 Task: Add an event with the title Lunch Break: Guided Meditation and Wellness Breakout Session, date '2024/04/09', time 9:40 AM to 11:40 AMand add a description: In addition to the formal agenda, the AGM may also include guest speakers, industry experts, or presentations on relevant topics of interest to the attendees. These sessions provide an opportunity to gain insights from external sources, broaden perspectives, and stay informed about emerging trends or challenges that may impact the organization's future.Select event color  Basil . Add location for the event as: 987 Casa Batlló, Barcelona, Spain, logged in from the account softage.5@softage.netand send the event invitation to softage.7@softage.net and softage.8@softage.net. Set a reminder for the event Every weekday(Monday to Friday)
Action: Mouse moved to (54, 112)
Screenshot: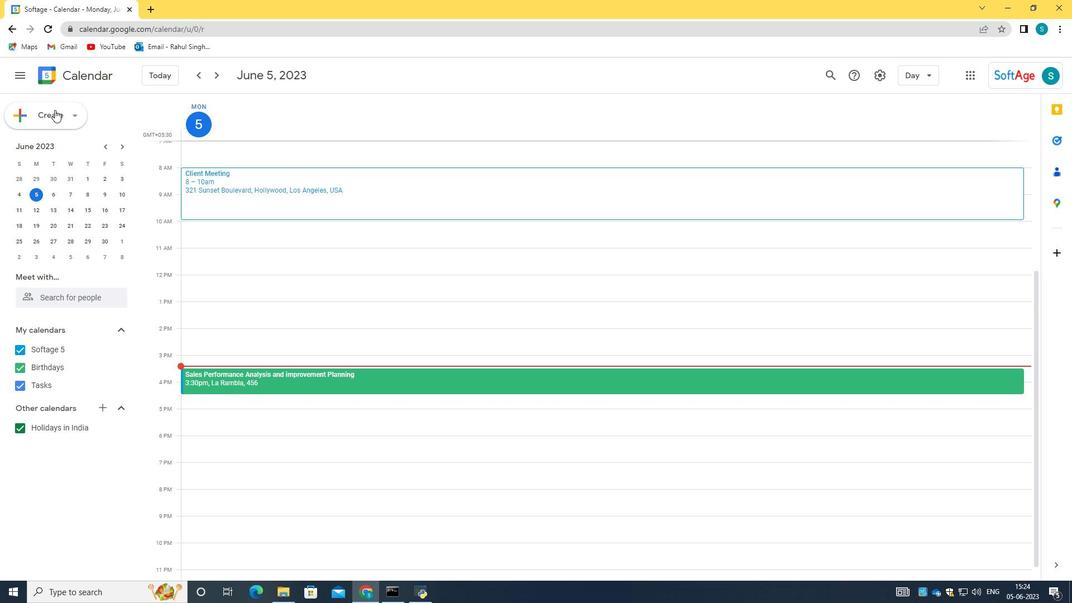 
Action: Mouse pressed left at (54, 112)
Screenshot: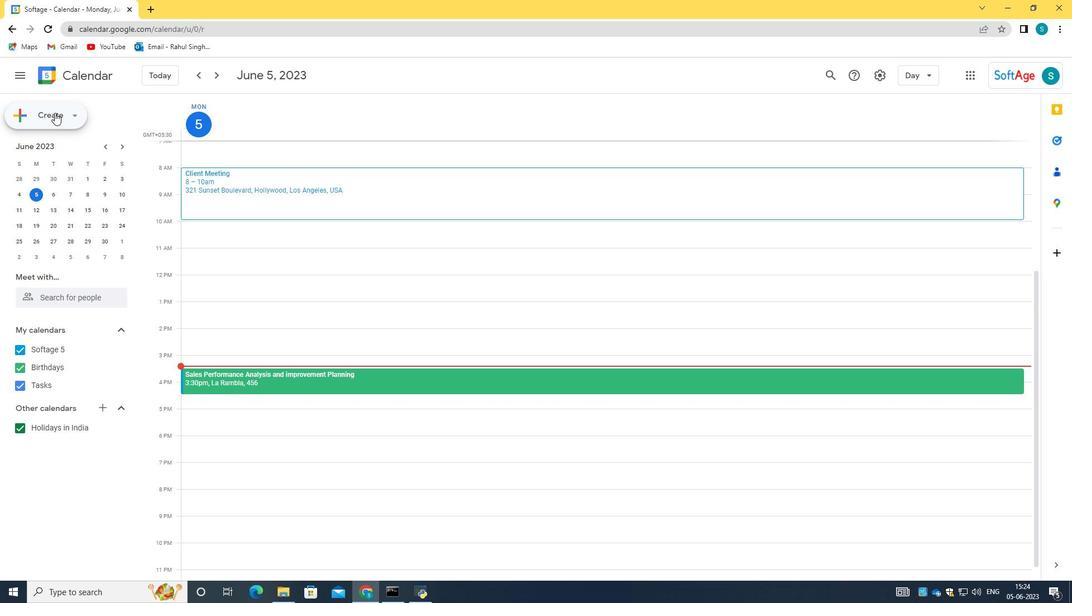 
Action: Mouse moved to (64, 146)
Screenshot: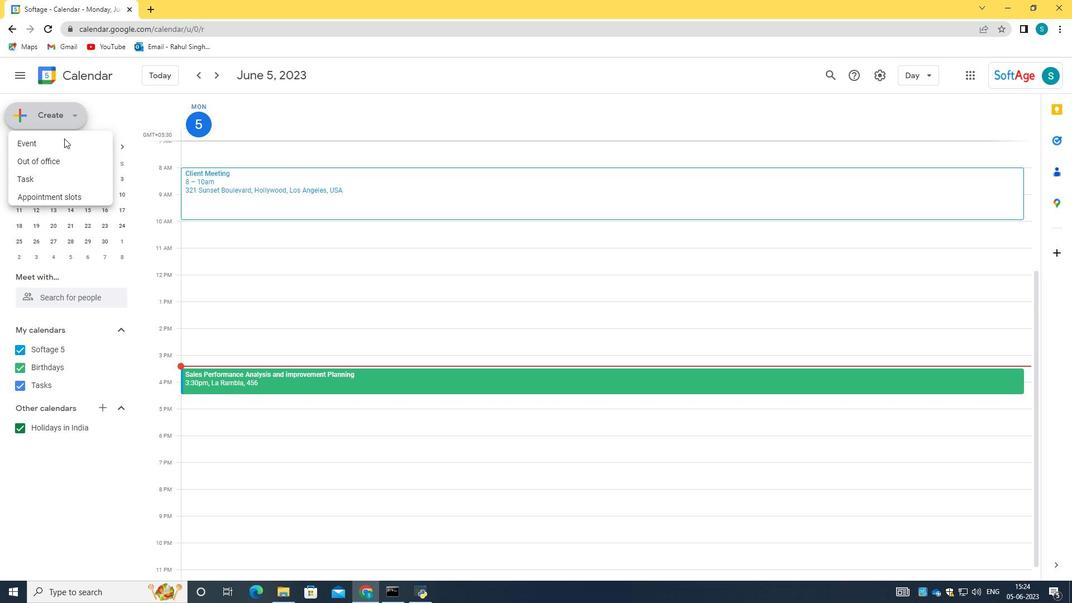 
Action: Mouse pressed left at (64, 146)
Screenshot: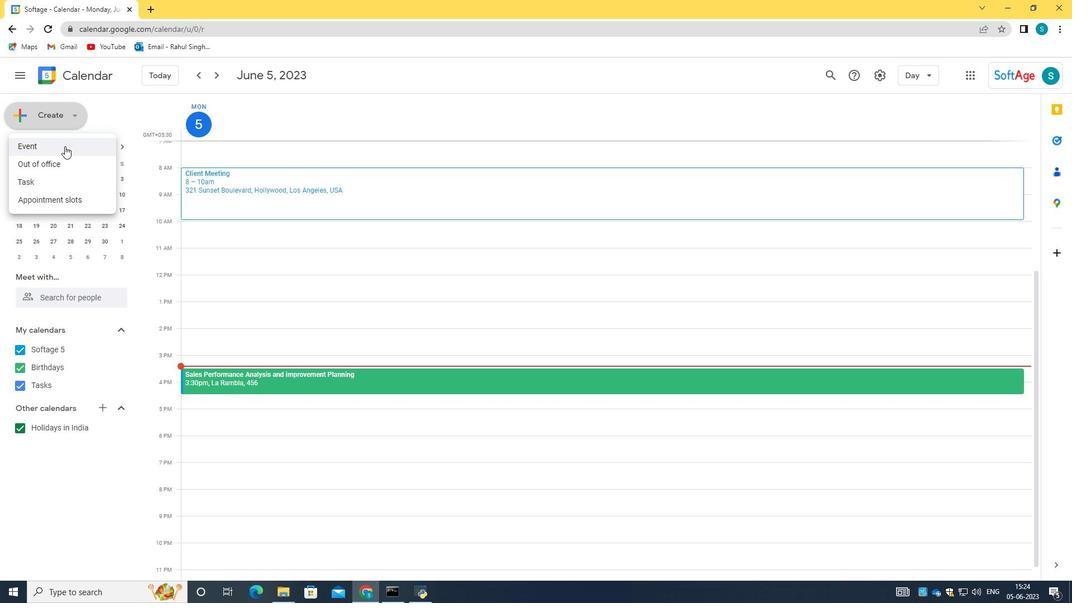 
Action: Mouse moved to (624, 452)
Screenshot: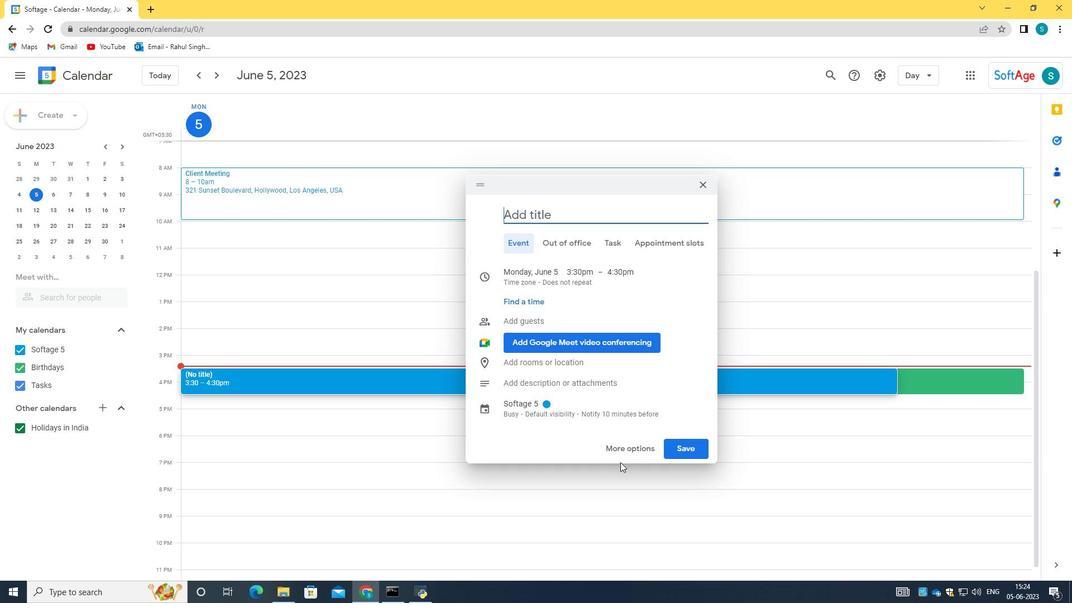 
Action: Mouse pressed left at (624, 452)
Screenshot: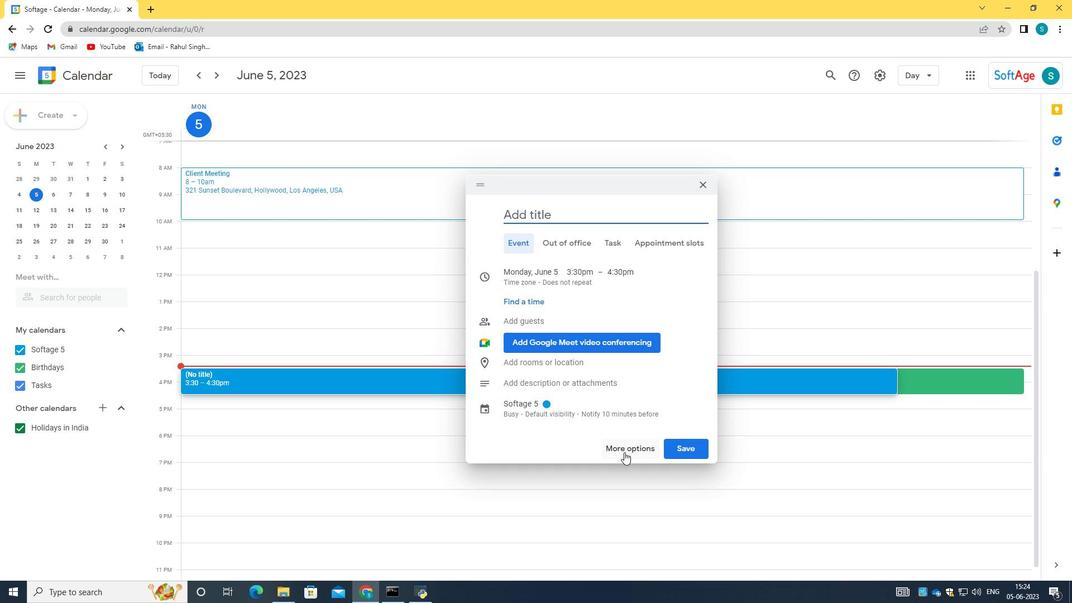 
Action: Mouse moved to (72, 85)
Screenshot: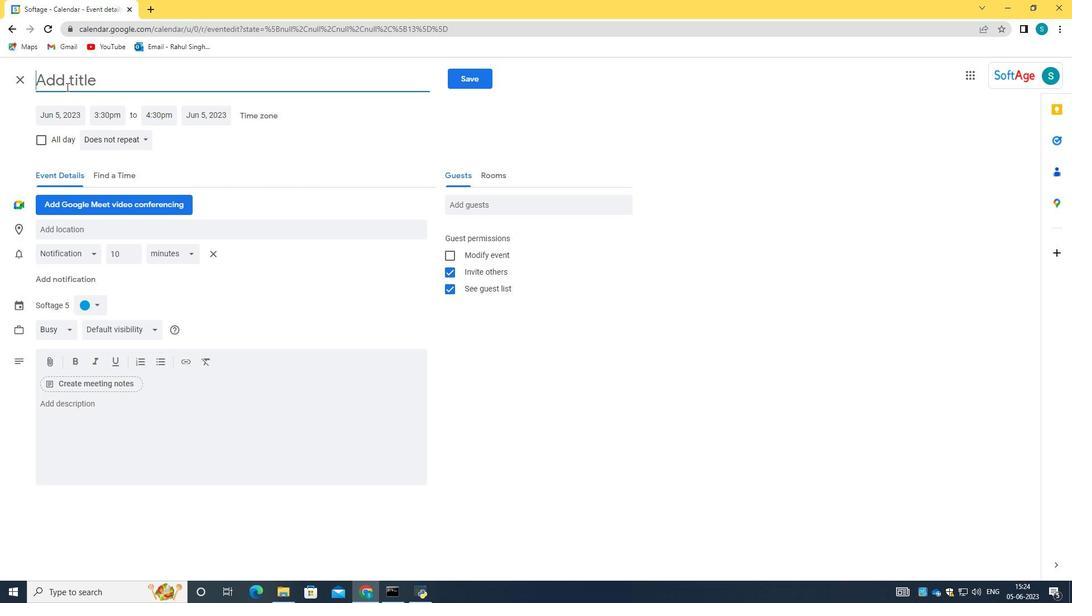 
Action: Mouse pressed left at (72, 85)
Screenshot: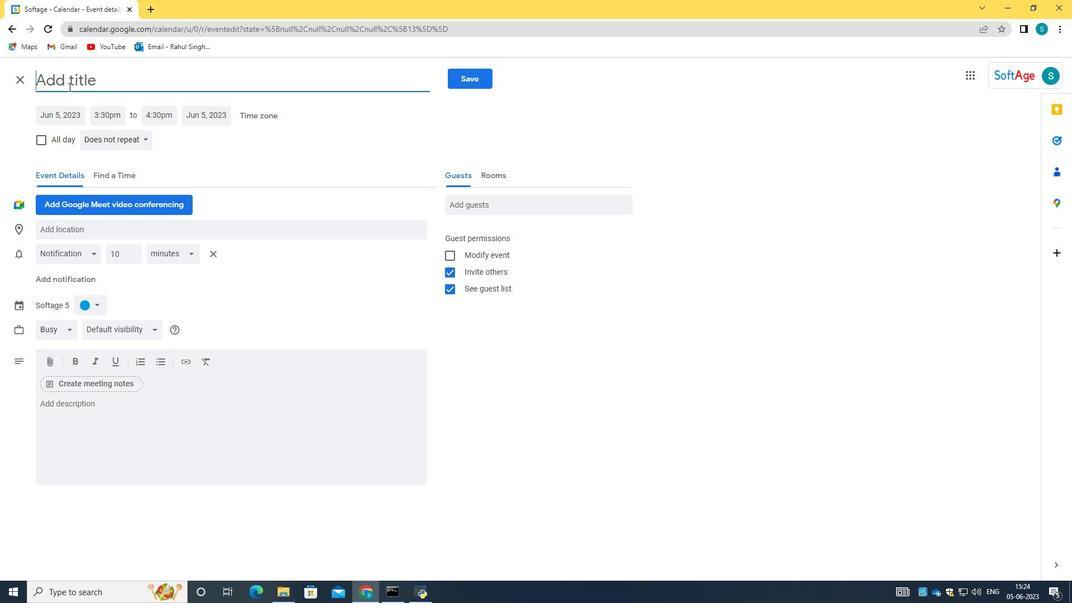 
Action: Key pressed <Key.caps_lock>L<Key.caps_lock>uc<Key.backspace>nch<Key.space><Key.caps_lock>B<Key.caps_lock>reak<Key.shift_r>:<Key.space><Key.caps_lock>G<Key.caps_lock>uide<Key.space><Key.caps_lock>M<Key.caps_lock>editation<Key.space>and<Key.space><Key.caps_lock>W<Key.caps_lock>ellness<Key.space><Key.caps_lock>B<Key.caps_lock>reakout<Key.space><Key.caps_lock>S<Key.caps_lock>ession
Screenshot: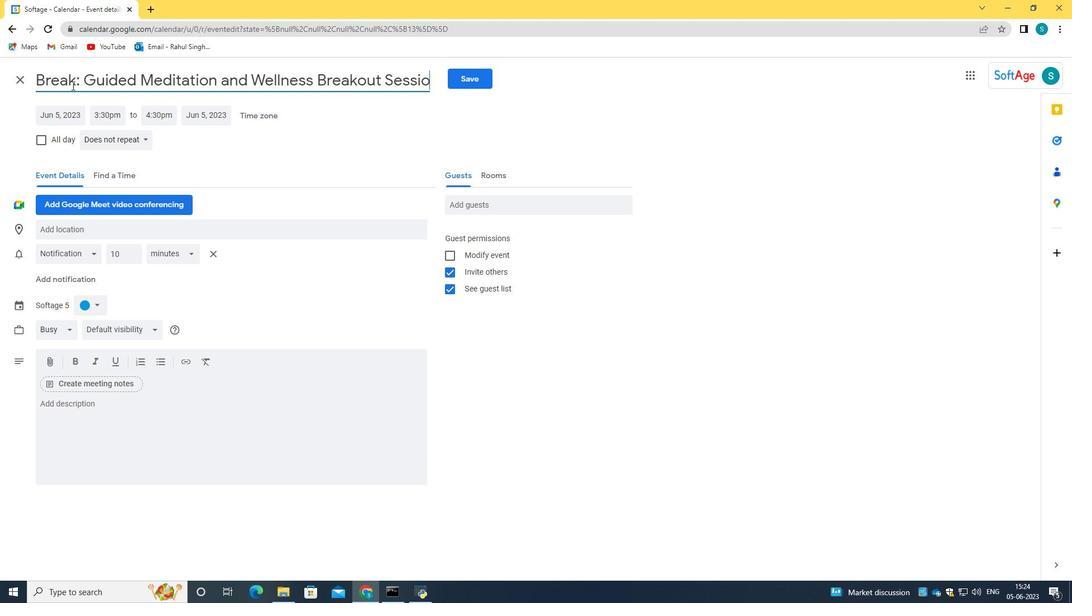 
Action: Mouse moved to (58, 113)
Screenshot: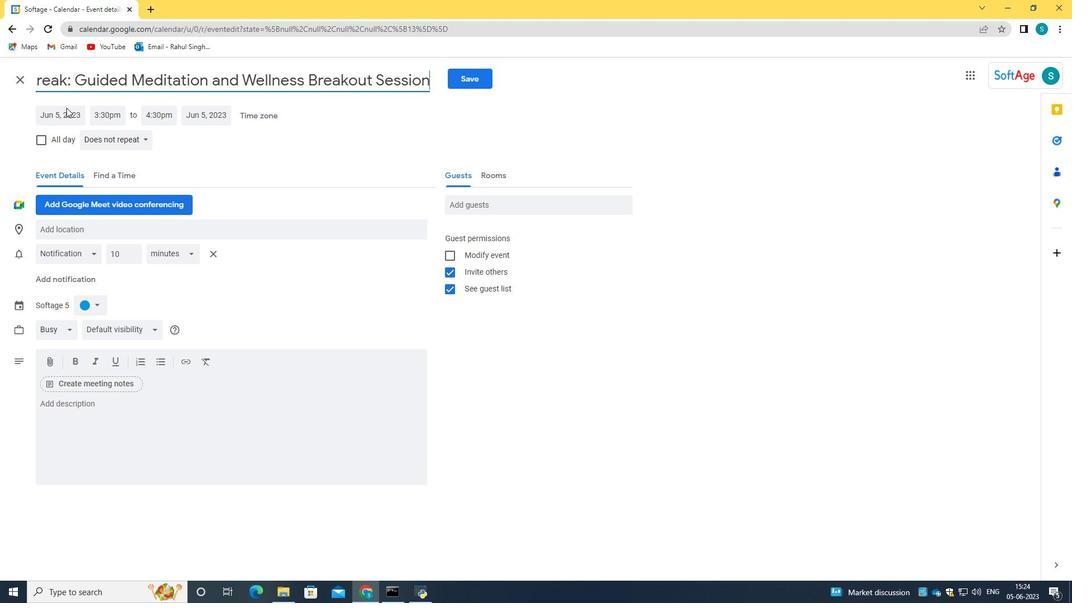 
Action: Mouse pressed left at (58, 113)
Screenshot: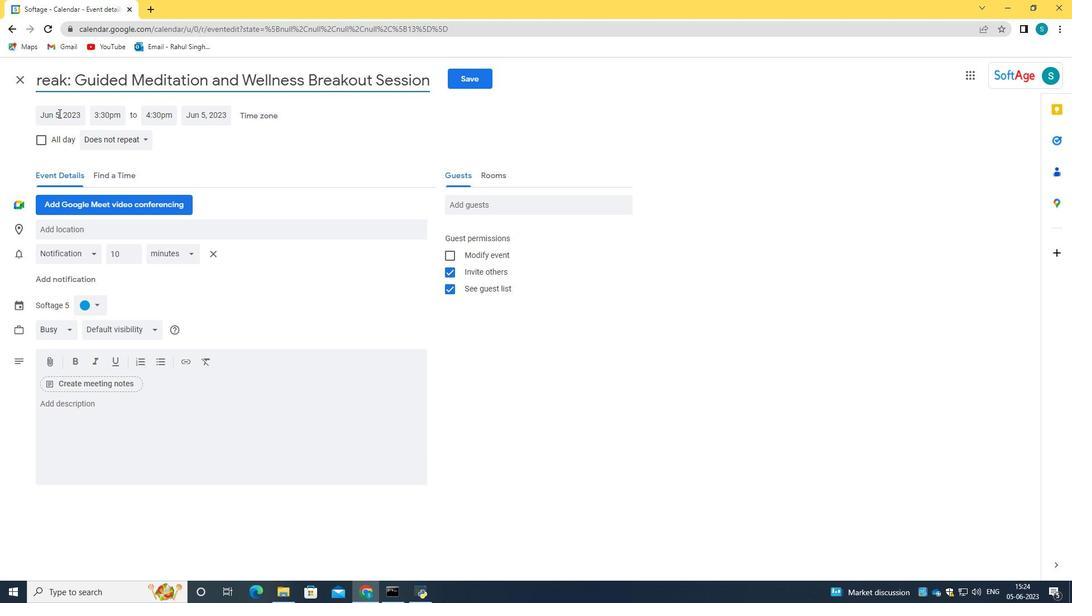 
Action: Key pressed 2024/04/09<Key.tab>09<Key.shift_r>:40<Key.space>am<Key.tab>11<Key.shift_r>:40<Key.space>am<Key.tab><Key.tab><Key.tab>
Screenshot: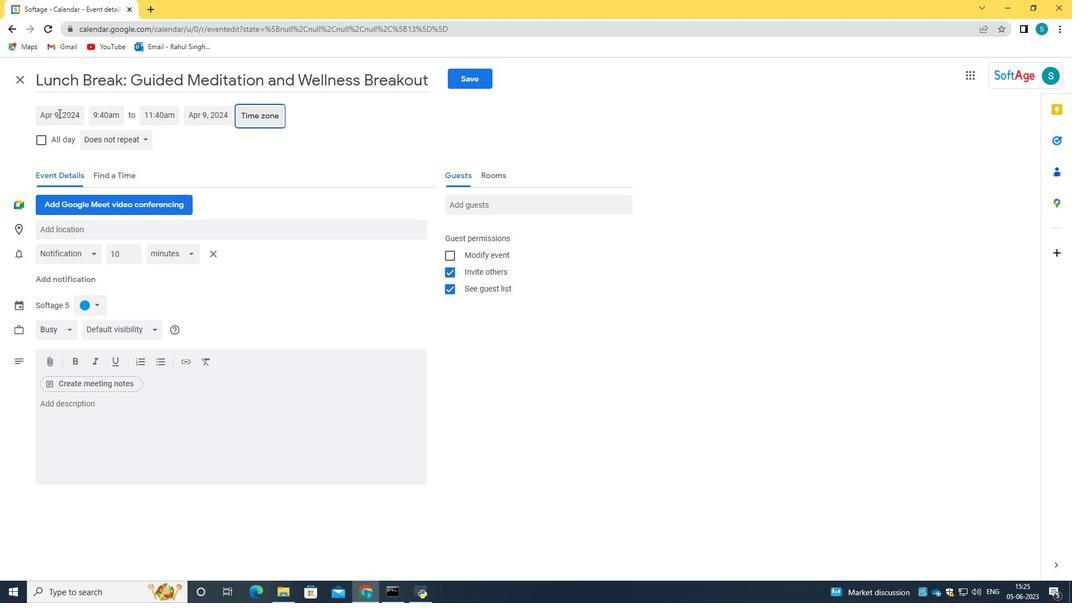 
Action: Mouse moved to (111, 453)
Screenshot: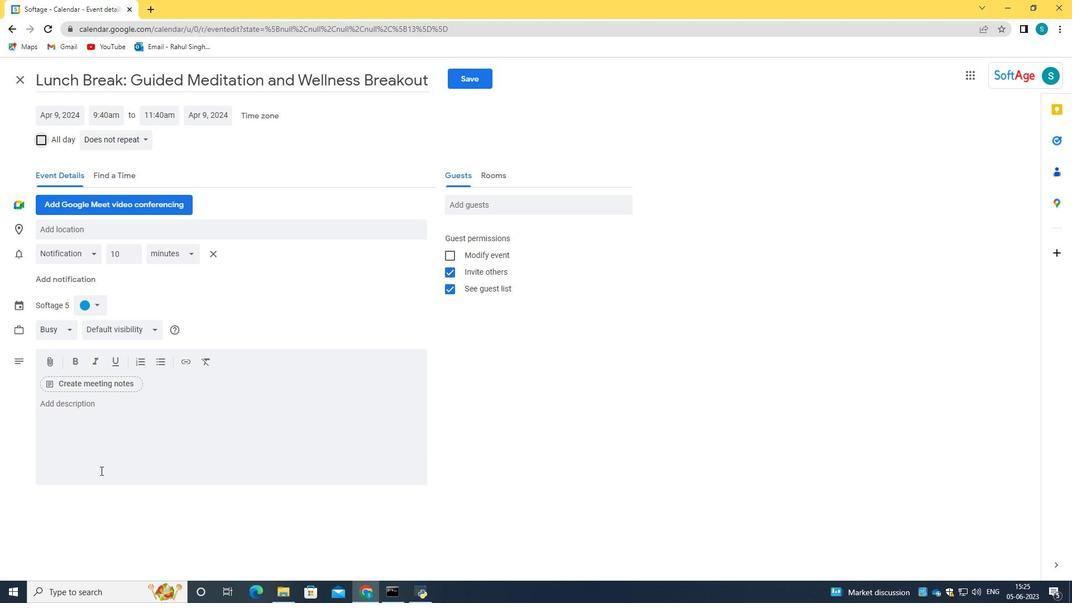 
Action: Mouse pressed left at (111, 453)
Screenshot: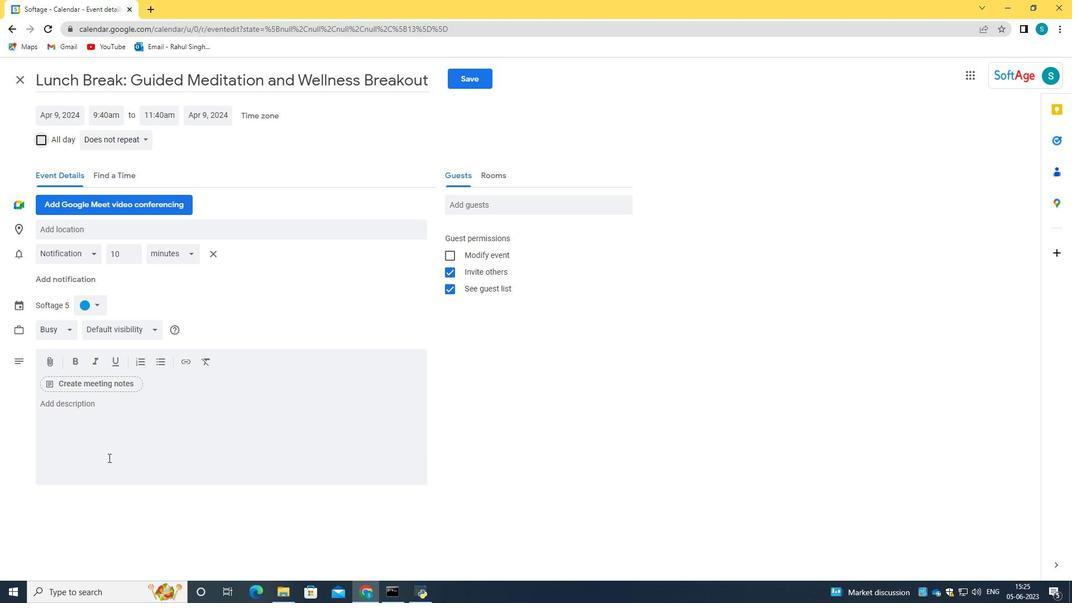 
Action: Key pressed <Key.caps_lock>I<Key.caps_lock>n<Key.space>addition<Key.space>to<Key.space>the<Key.space>formal<Key.space>agenda,<Key.space>the<Key.space><Key.caps_lock>AGM<Key.space><Key.caps_lock>may<Key.space>also<Key.space>si<Key.backspace><Key.backspace>include<Key.space>guest<Key.space>speakers<Key.space>i<Key.backspace>,<Key.space>industory<Key.space>expert=<Key.backspace><Key.backspace><Key.backspace><Key.backspace><Key.backspace><Key.backspace><Key.backspace><Key.backspace><Key.backspace><Key.backspace><Key.backspace><Key.backspace>rry<Key.space><Key.backspace><Key.backspace><Key.backspace>y<Key.space><Key.backspace><Key.backspace><Key.backspace>to<Key.backspace>ry<Key.space>experts,<Key.space>or<Key.space>presentations<Key.space>on<Key.space>relevant<Key.space>topics<Key.space>of<Key.space>interst<Key.space>to<Key.space>the<Key.backspace><Key.backspace><Key.backspace><Key.backspace><Key.backspace><Key.backspace><Key.backspace><Key.backspace><Key.backspace><Key.backspace>rest<Key.space>to<Key.space>the<Key.space>attendees.<Key.space><Key.caps_lock>T<Key.caps_lock>hose<Key.space>sessions<Key.space>provide<Key.space>an<Key.space>opportuntiy<Key.space>=<Key.backspace><Key.backspace><Key.backspace><Key.backspace><Key.backspace><Key.backspace><Key.backspace><Key.backspace><Key.backspace>tunity<Key.space>to<Key.space><Key.backspace><Key.backspace><Key.backspace><Key.backspace><Key.backspace><Key.backspace><Key.backspace><Key.backspace><Key.backspace><Key.backspace><Key.backspace>ortunity<Key.space>to<Key.space>gain<Key.space>insights<Key.space>from<Key.space>external<Key.space>res<Key.backspace><Key.backspace><Key.backspace>sources,<Key.space>broaden<Key.space>pr<Key.backspace>erspectives,<Key.space>and<Key.space>stay<Key.space>informed<Key.space>about<Key.space>emerging<Key.space>trens<Key.backspace>ds<Key.space>or<Key.space>challenges<Key.space>that<Key.space>may<Key.space>impact<Key.space>the<Key.space>organization<Key.space>furtu<Key.backspace><Key.backspace><Key.backspace>ture.
Screenshot: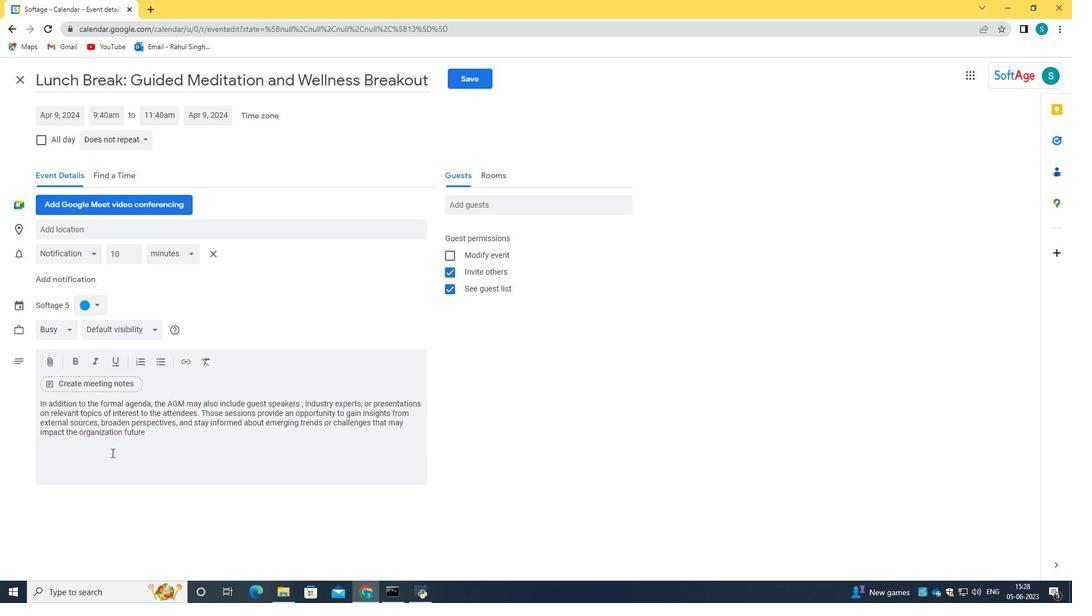 
Action: Mouse moved to (89, 304)
Screenshot: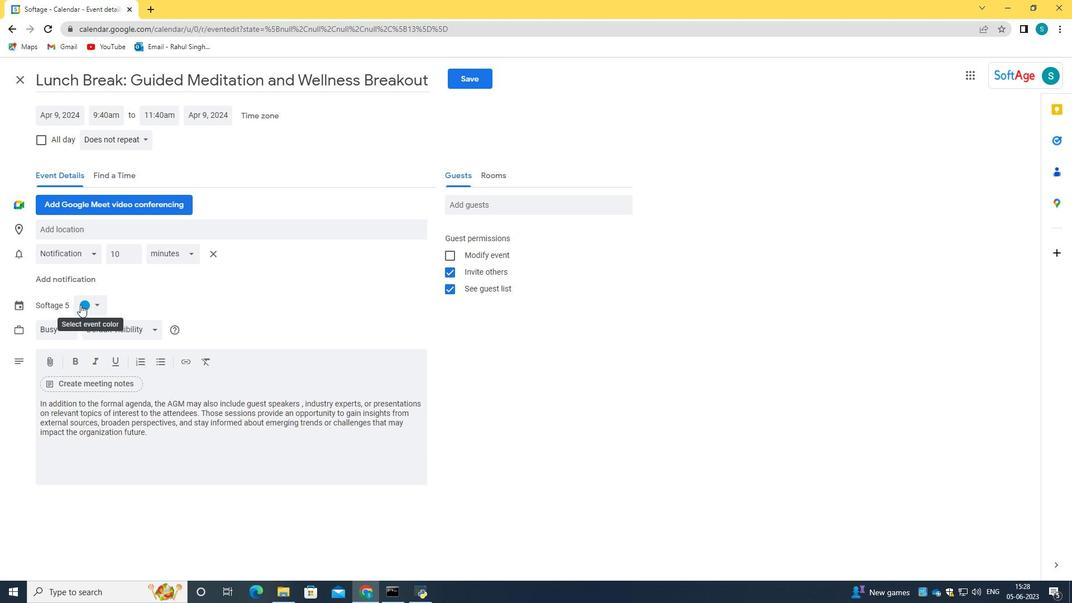 
Action: Mouse pressed left at (89, 304)
Screenshot: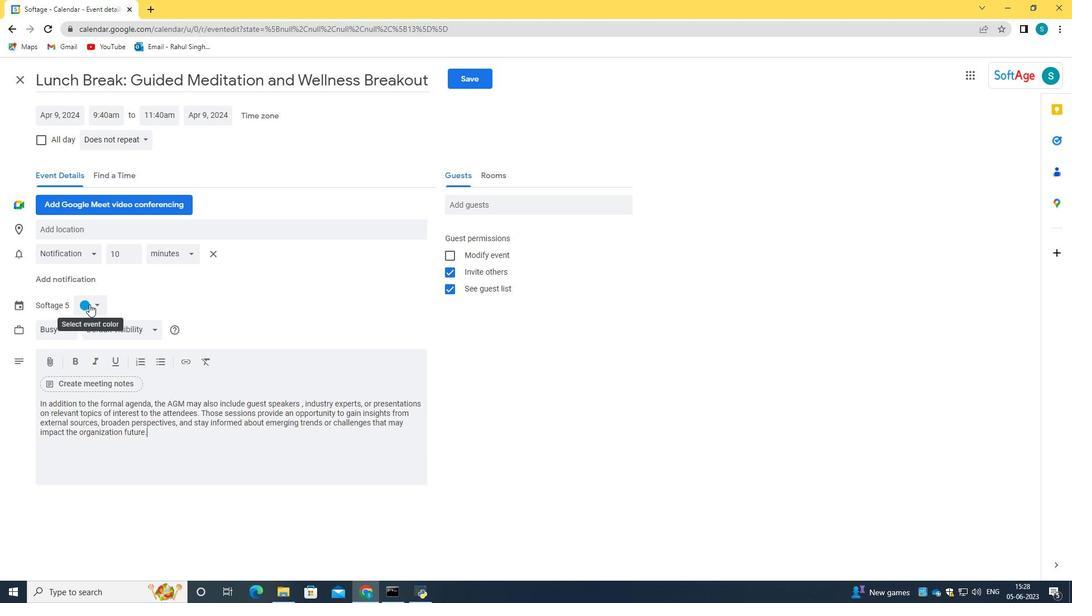 
Action: Mouse moved to (98, 335)
Screenshot: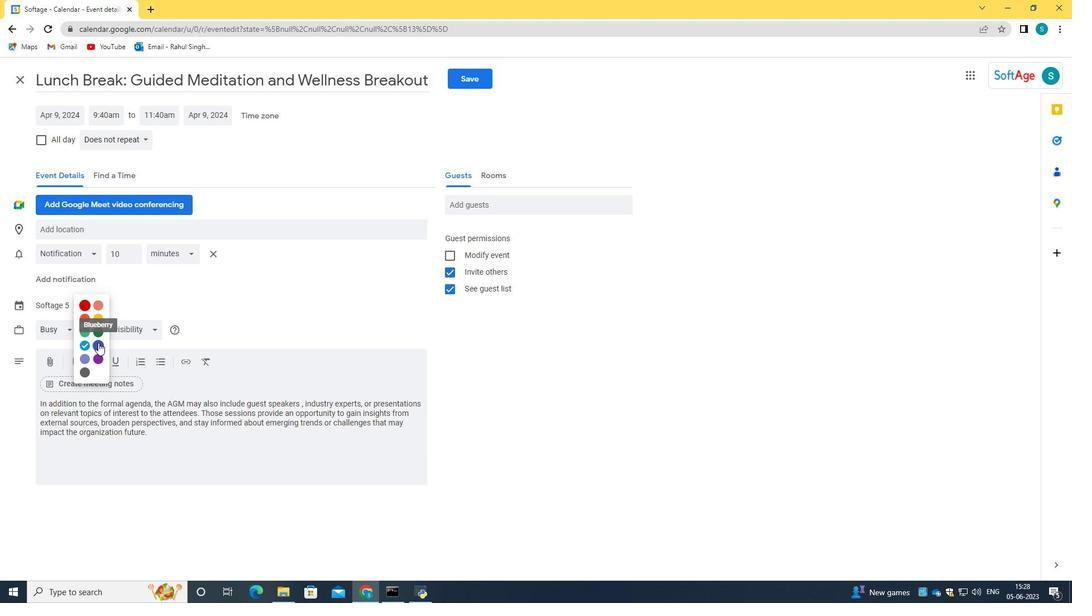 
Action: Mouse pressed left at (98, 335)
Screenshot: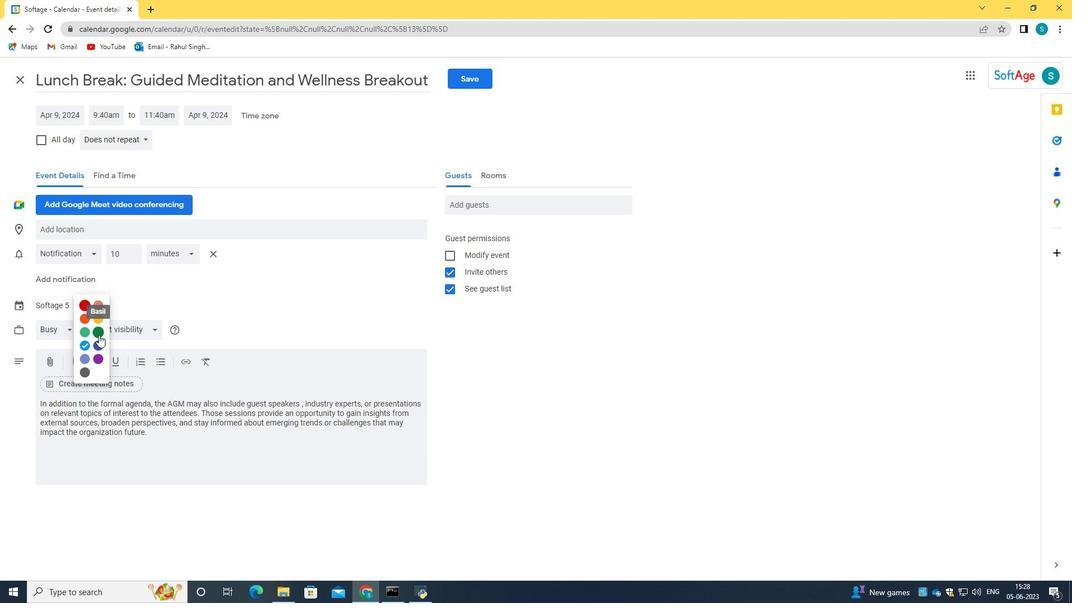 
Action: Mouse moved to (82, 229)
Screenshot: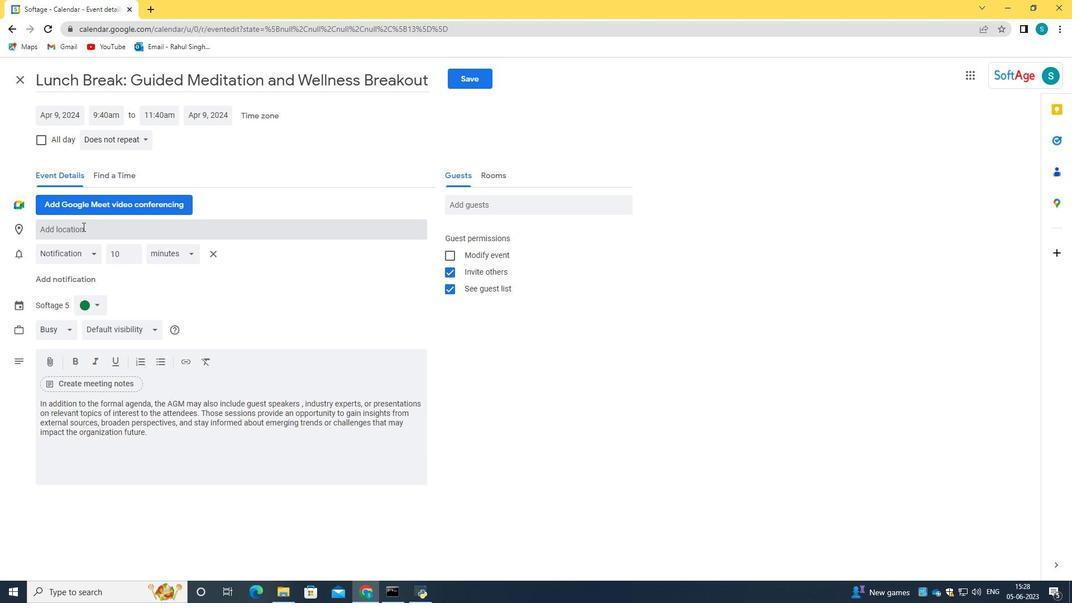 
Action: Mouse pressed left at (82, 229)
Screenshot: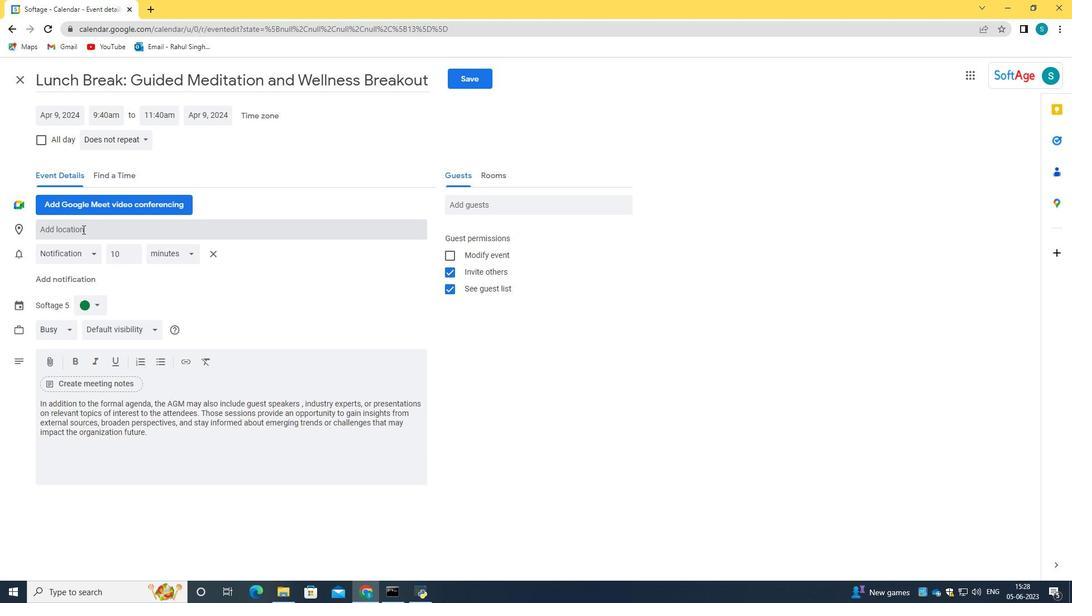 
Action: Key pressed 987<Key.space><Key.caps_lock>C<Key.caps_lock>asa<Key.space><Key.caps_lock>B<Key.caps_lock>atllo,<Key.space><Key.caps_lock>B<Key.caps_lock>e<Key.backspace>arcelona<Key.enter>
Screenshot: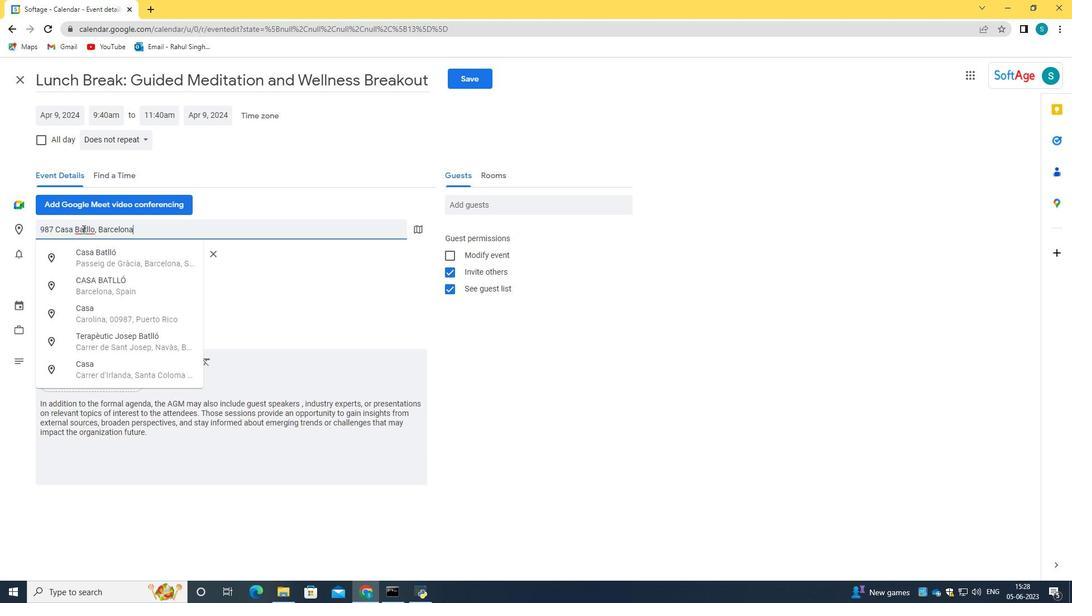 
Action: Mouse moved to (506, 207)
Screenshot: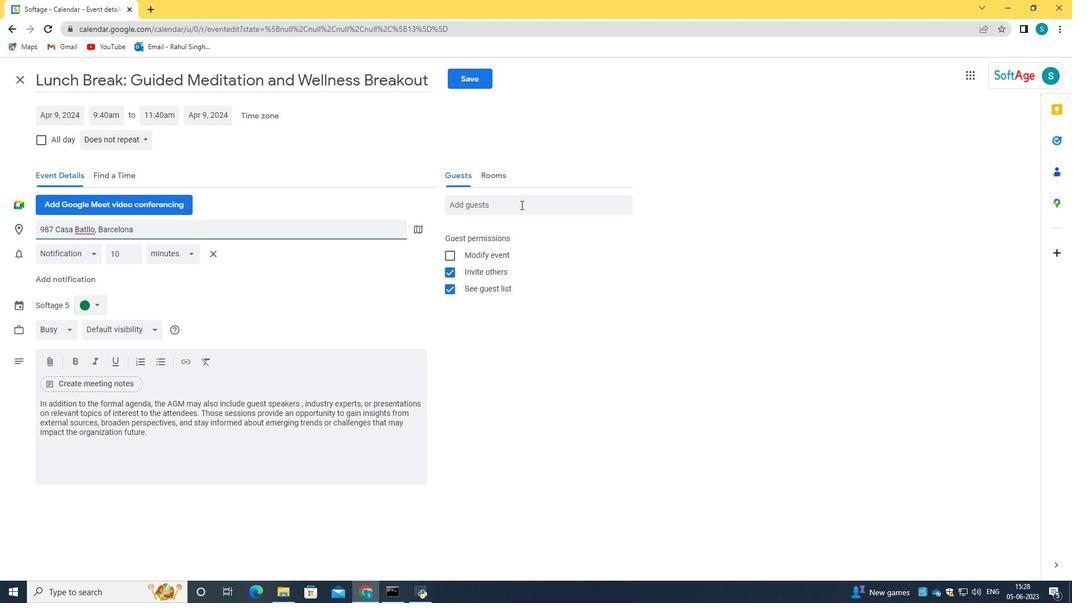 
Action: Mouse pressed left at (506, 207)
Screenshot: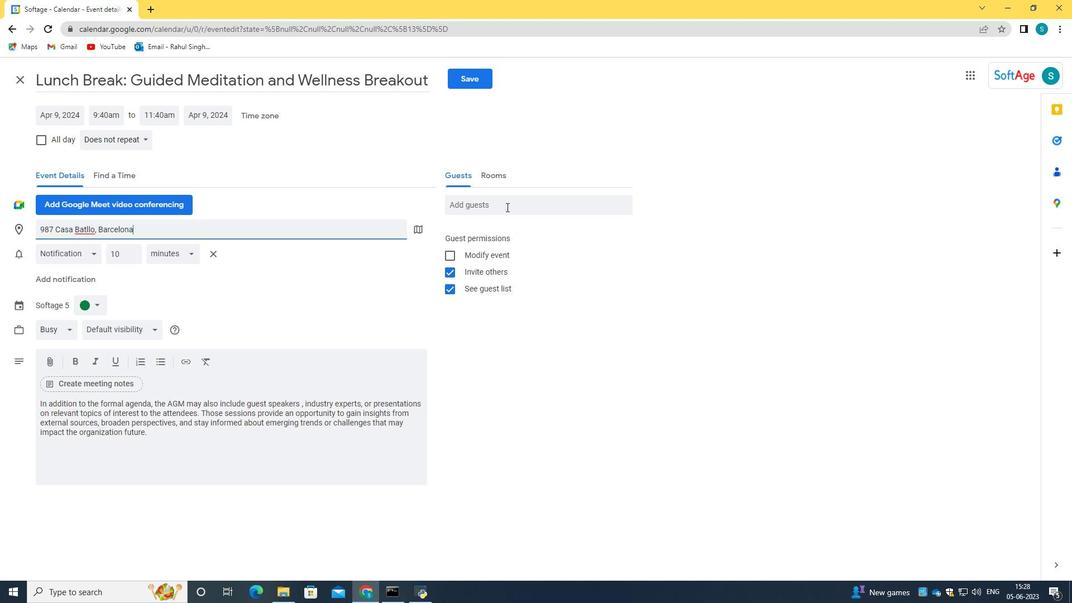 
Action: Key pressed softage.7<Key.shift>@softage.net<Key.tab>softage.8<Key.shift>@softage.net
Screenshot: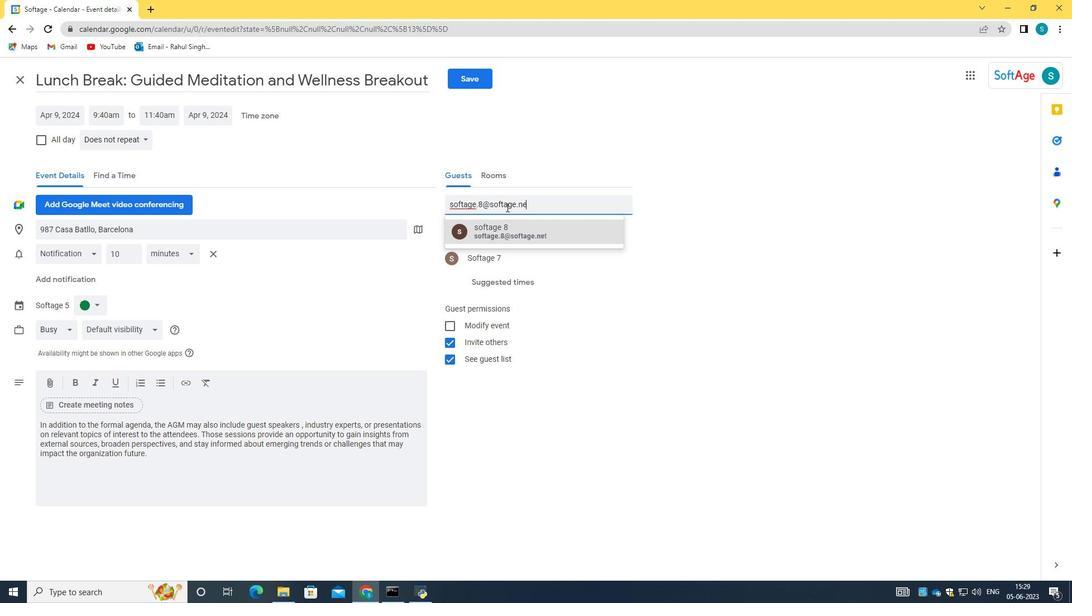 
Action: Mouse moved to (521, 227)
Screenshot: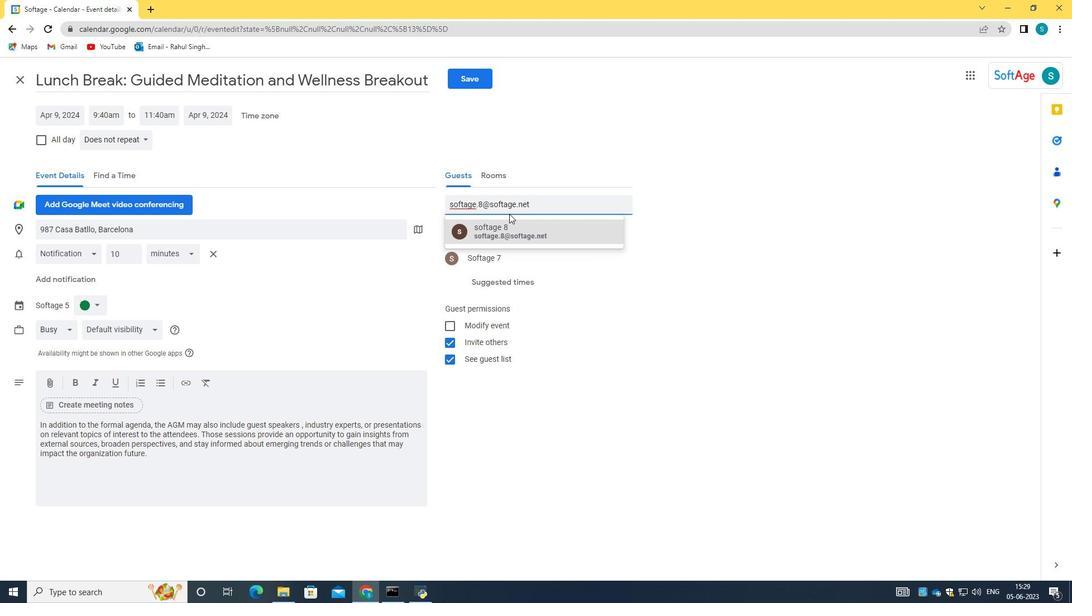
Action: Mouse pressed left at (521, 227)
Screenshot: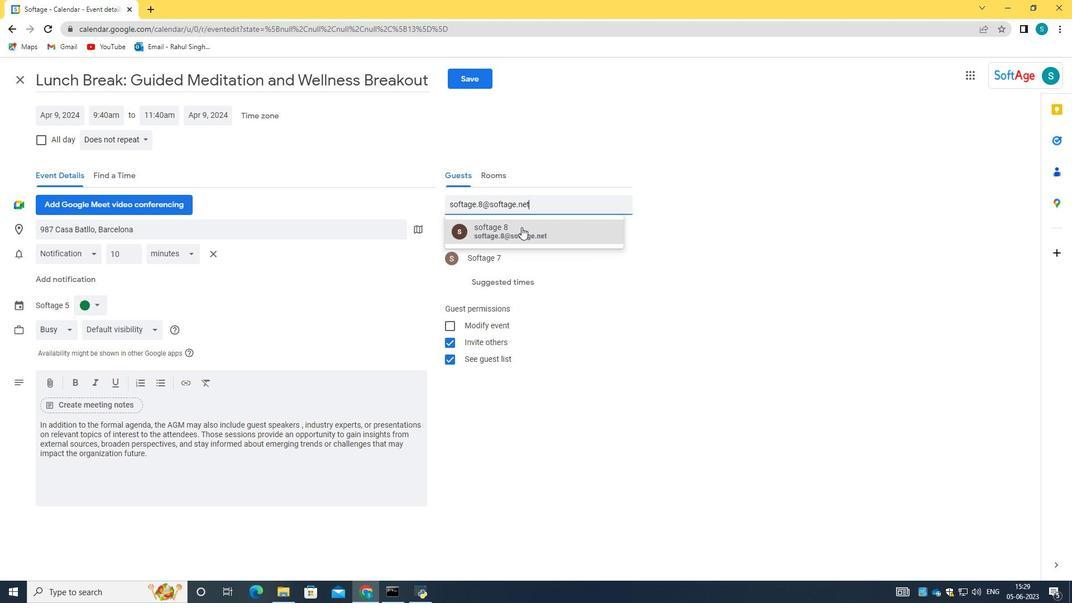 
Action: Mouse moved to (129, 139)
Screenshot: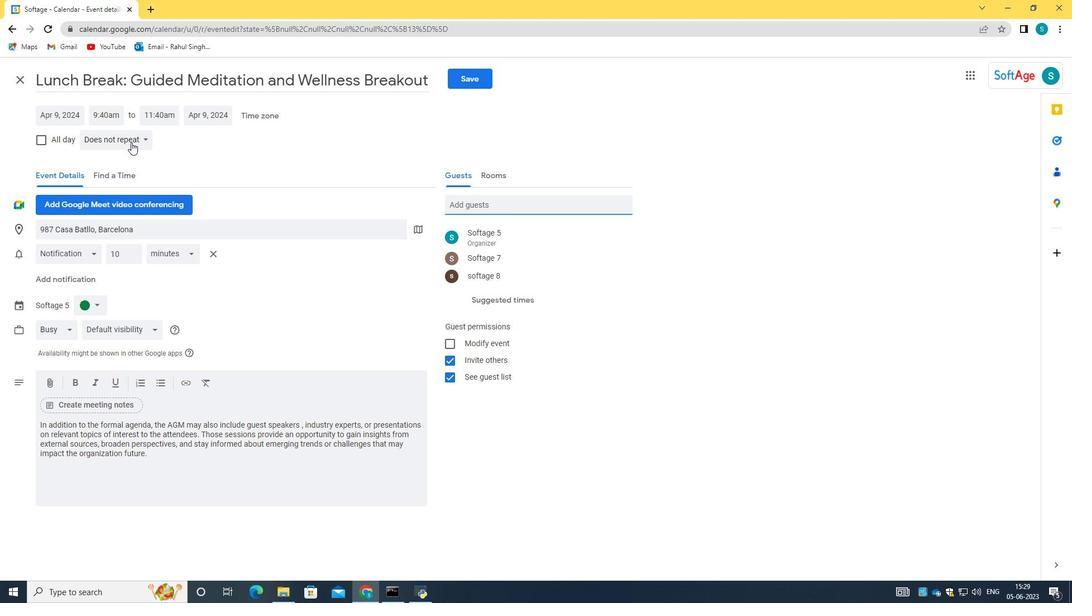 
Action: Mouse pressed left at (129, 139)
Screenshot: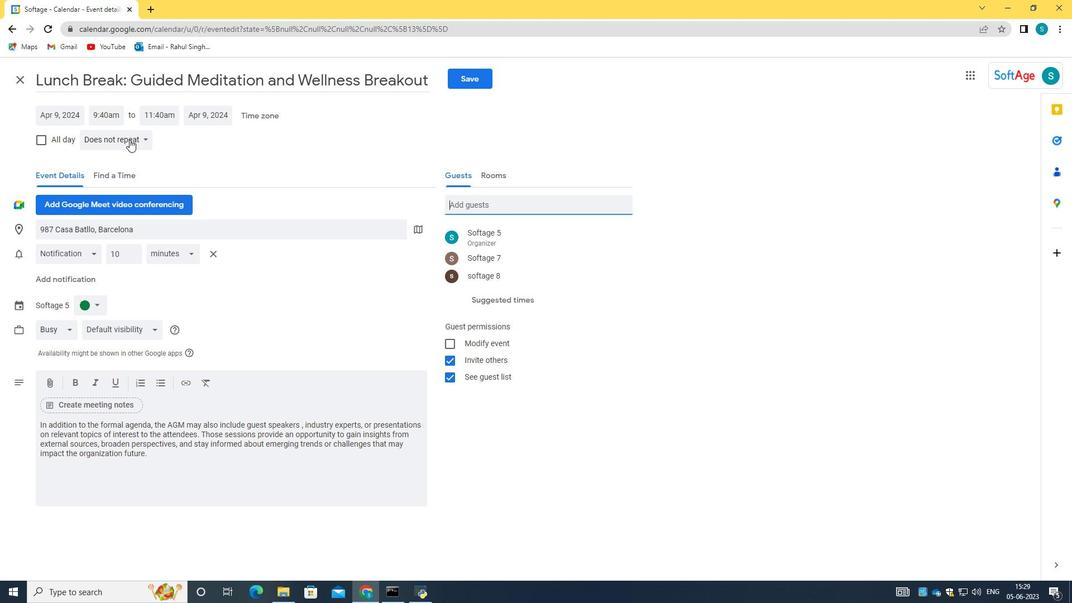 
Action: Mouse moved to (138, 240)
Screenshot: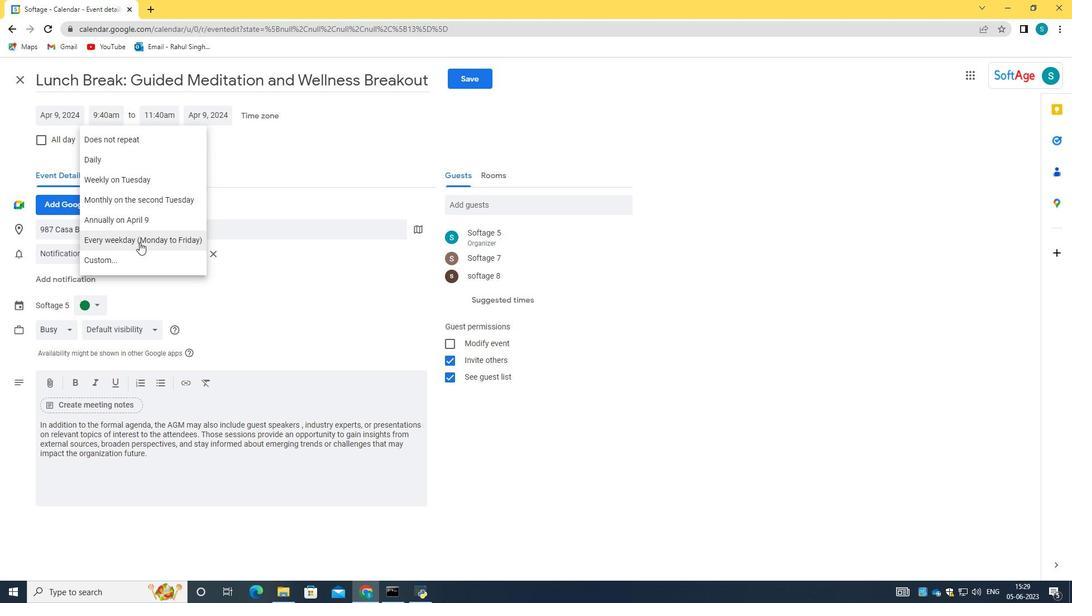 
Action: Mouse pressed left at (138, 240)
Screenshot: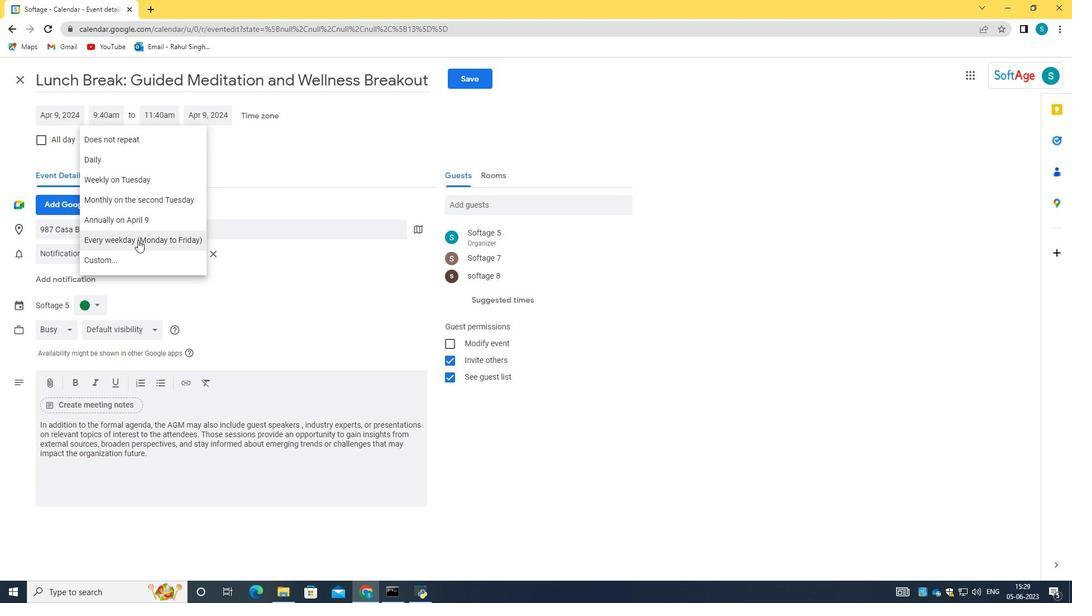 
Action: Mouse moved to (466, 83)
Screenshot: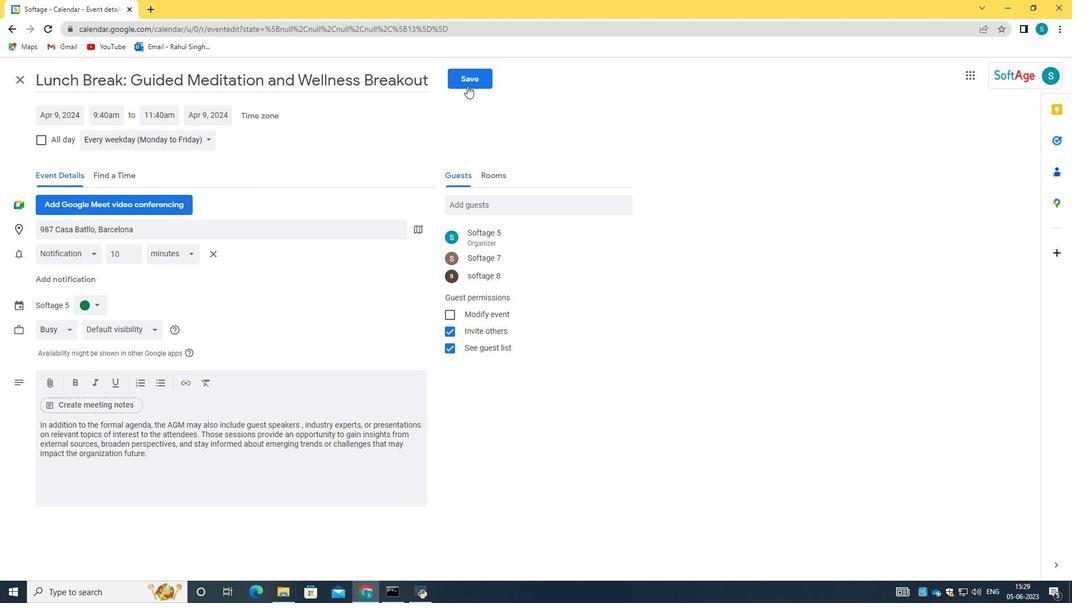 
Action: Mouse pressed left at (466, 83)
Screenshot: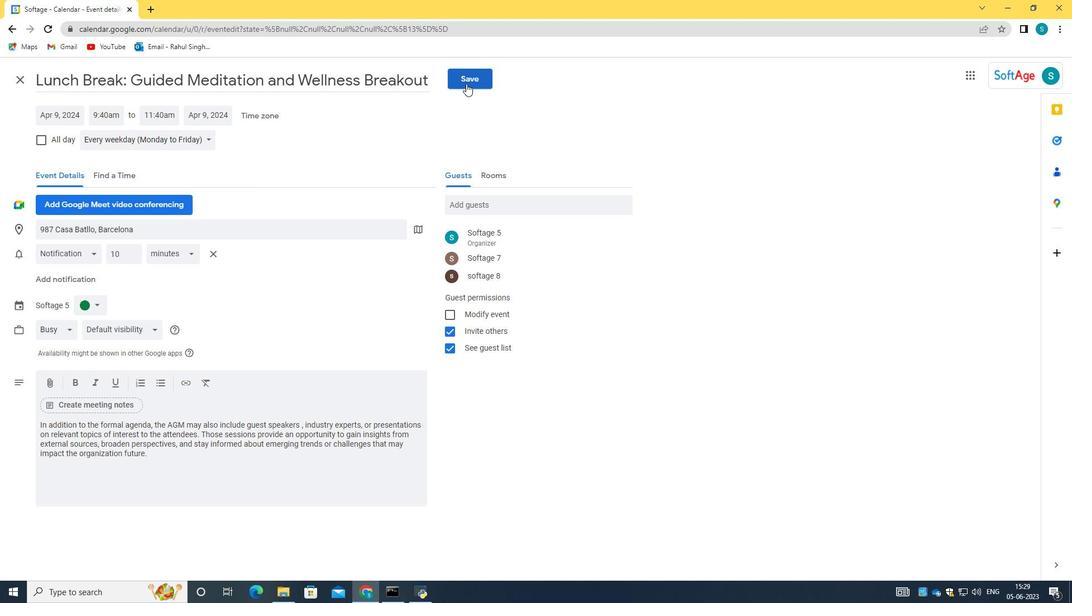 
Action: Mouse moved to (640, 343)
Screenshot: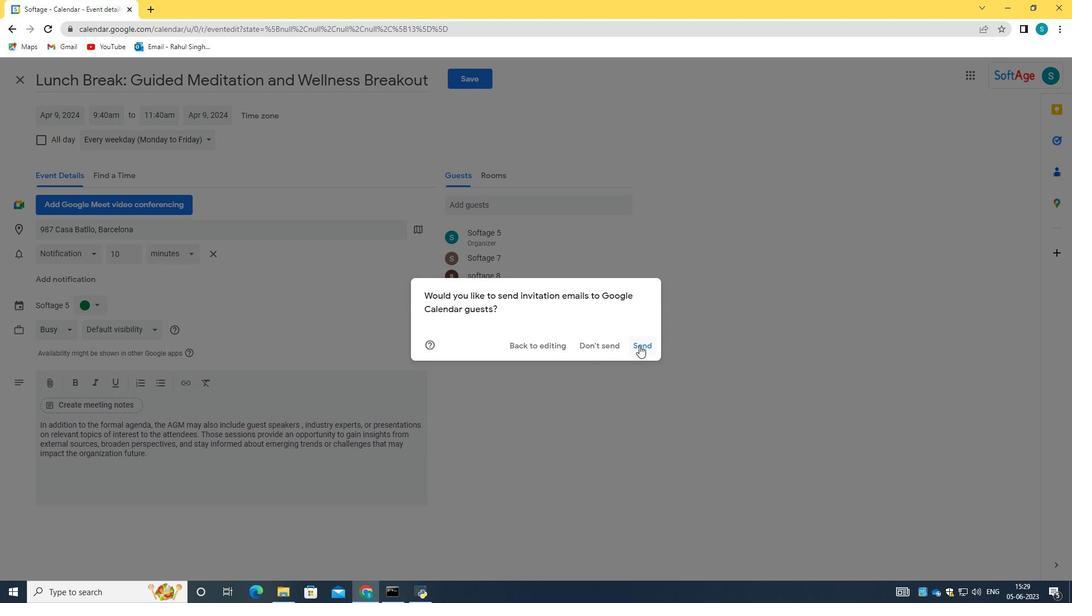 
Action: Mouse pressed left at (640, 343)
Screenshot: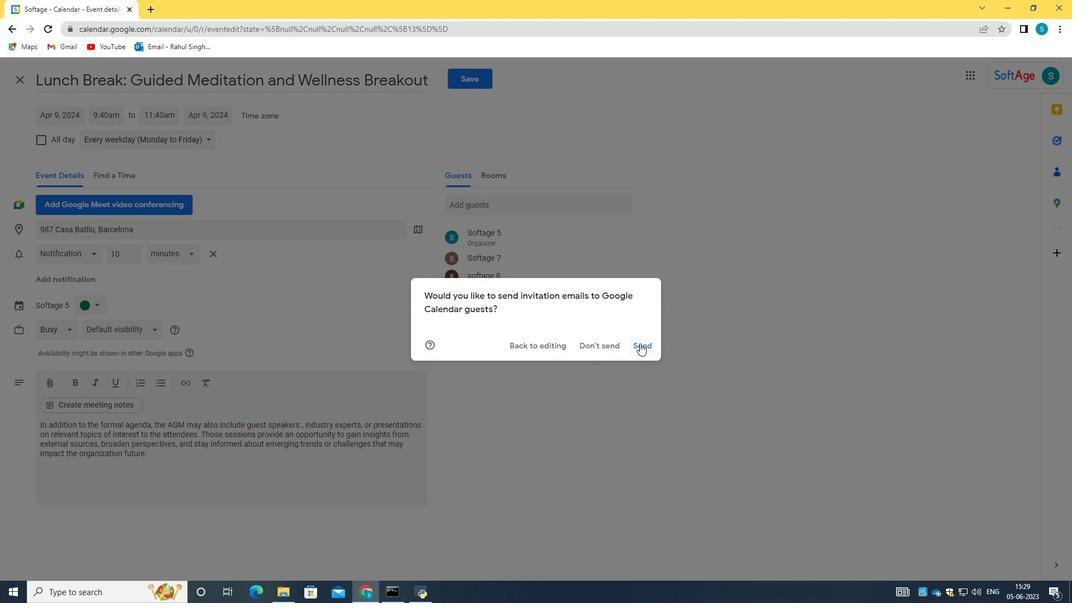 
Action: Mouse moved to (640, 343)
Screenshot: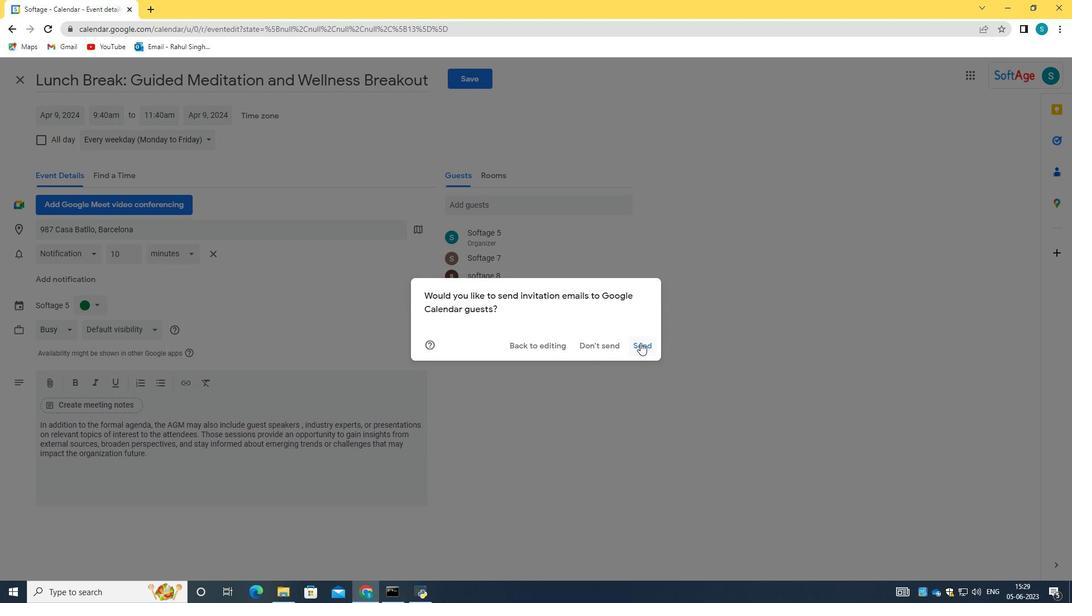 
